 Task: Create in the project AgileBuddy and in the Backlog issue 'Implement a new cloud-based customer relationship management system for a company with advanced lead generation and sales tracking features' a child issue 'Data retention policy enforcement and auditing', and assign it to team member softage.2@softage.net. Create in the project AgileBuddy and in the Backlog issue 'Integrate a new product recommendation feature into an existing e-commerce website to improve product discoverability and sales conversion' a child issue 'Serverless computing application deployment automation and optimization', and assign it to team member softage.3@softage.net
Action: Mouse scrolled (300, 302) with delta (0, 0)
Screenshot: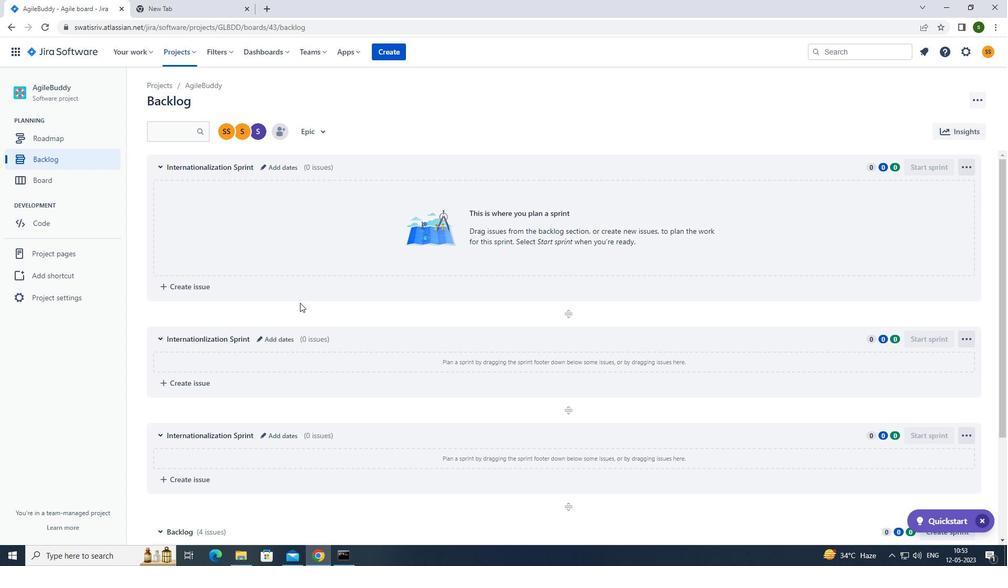 
Action: Mouse scrolled (300, 302) with delta (0, 0)
Screenshot: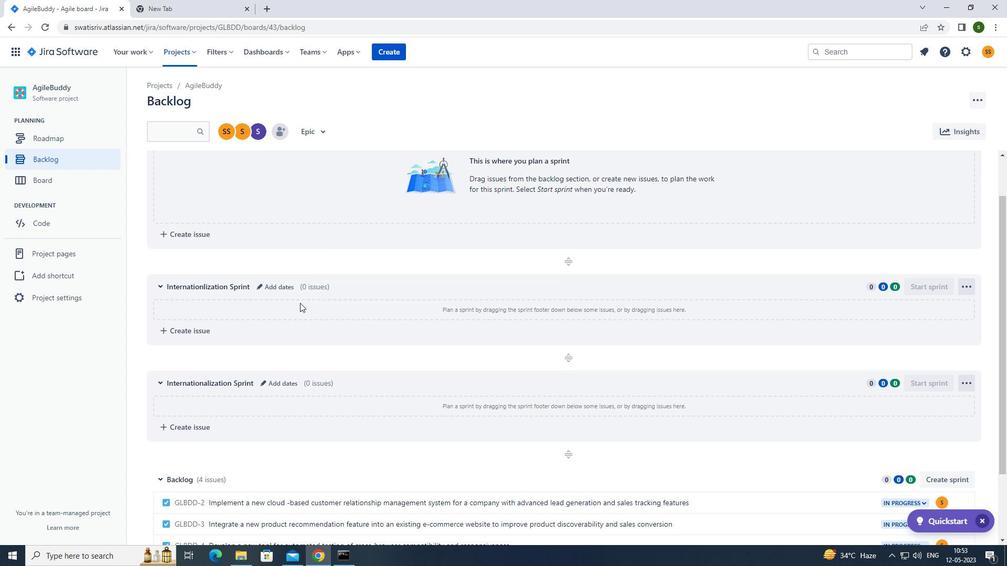 
Action: Mouse scrolled (300, 302) with delta (0, 0)
Screenshot: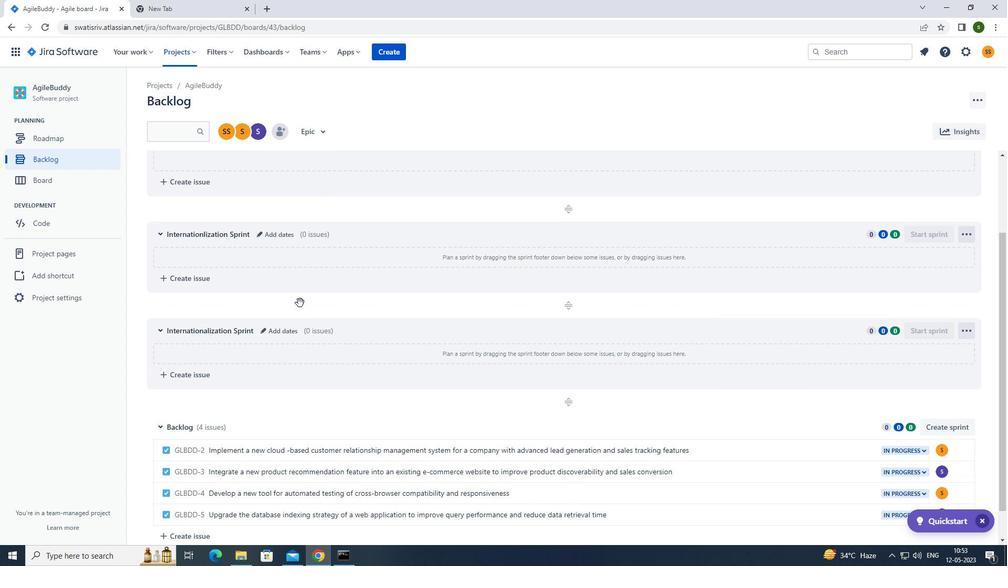 
Action: Mouse scrolled (300, 302) with delta (0, 0)
Screenshot: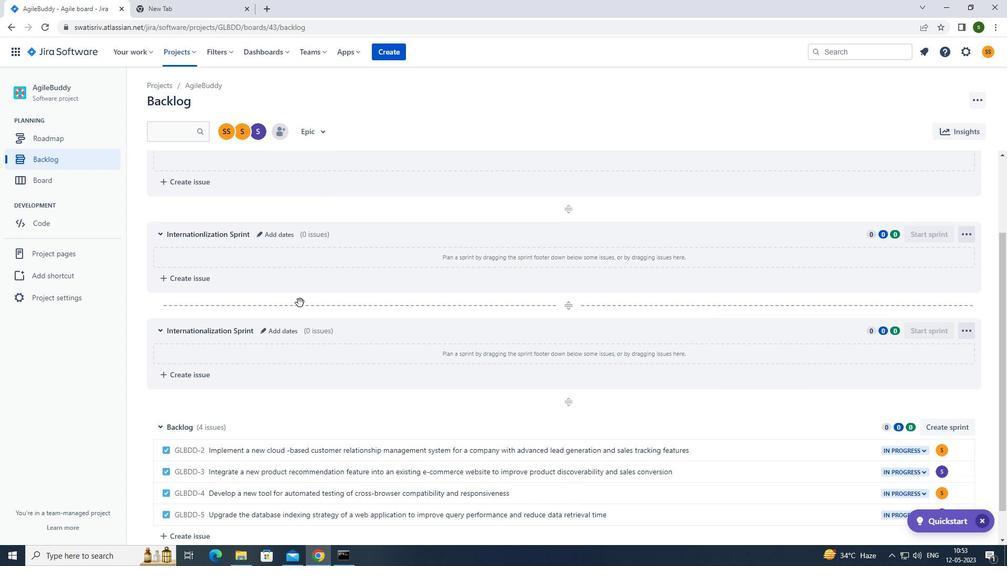 
Action: Mouse moved to (772, 419)
Screenshot: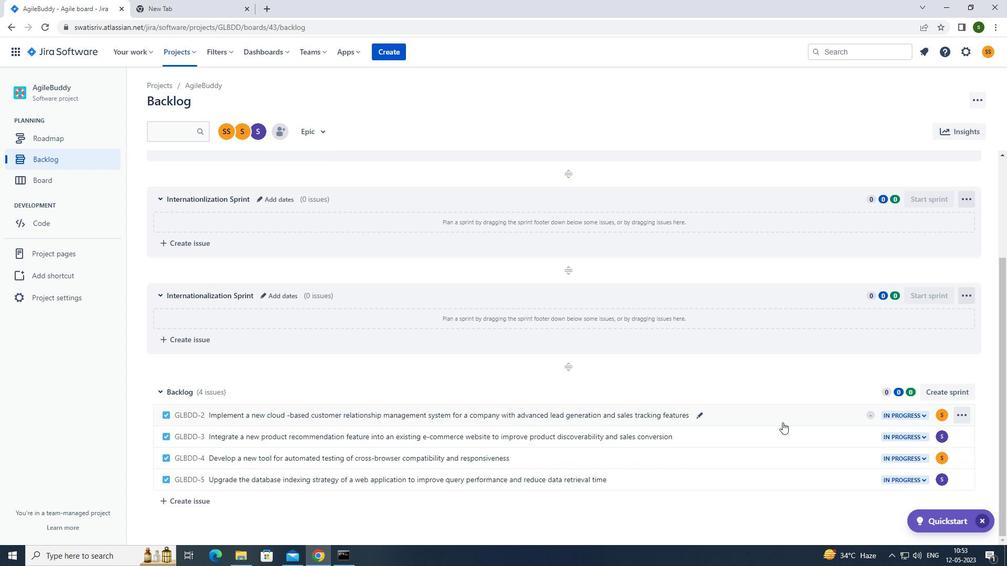 
Action: Mouse pressed left at (772, 419)
Screenshot: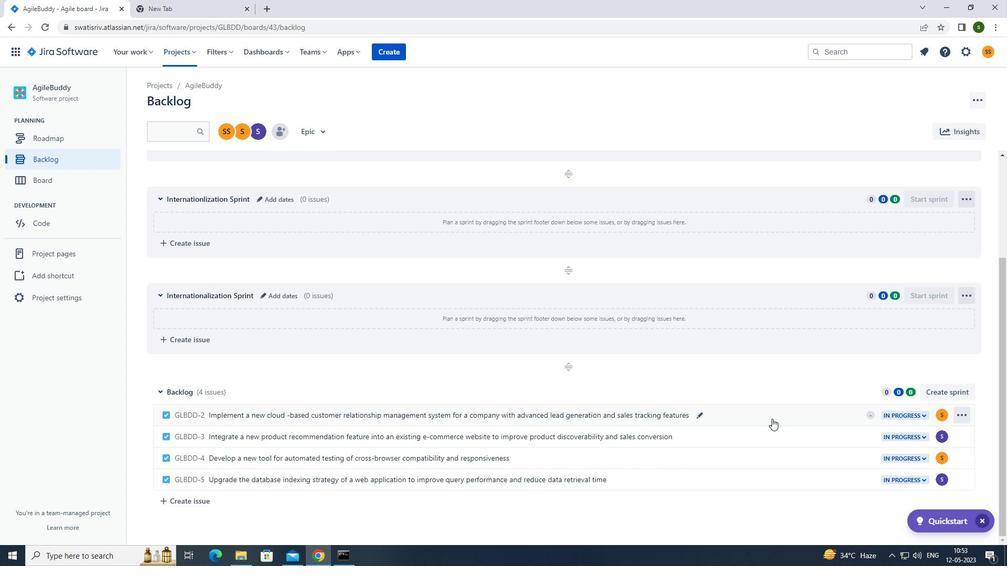 
Action: Mouse moved to (821, 284)
Screenshot: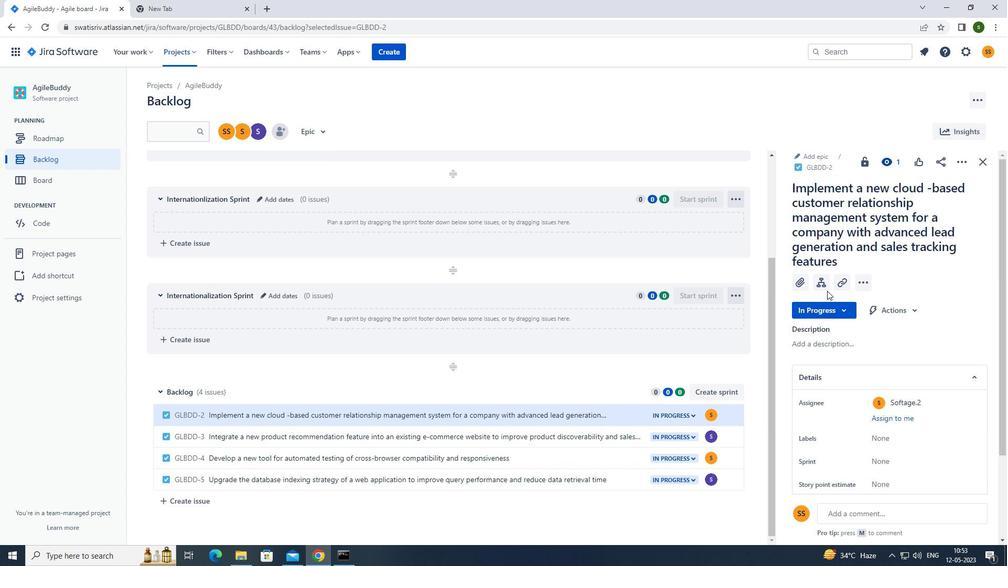 
Action: Mouse pressed left at (821, 284)
Screenshot: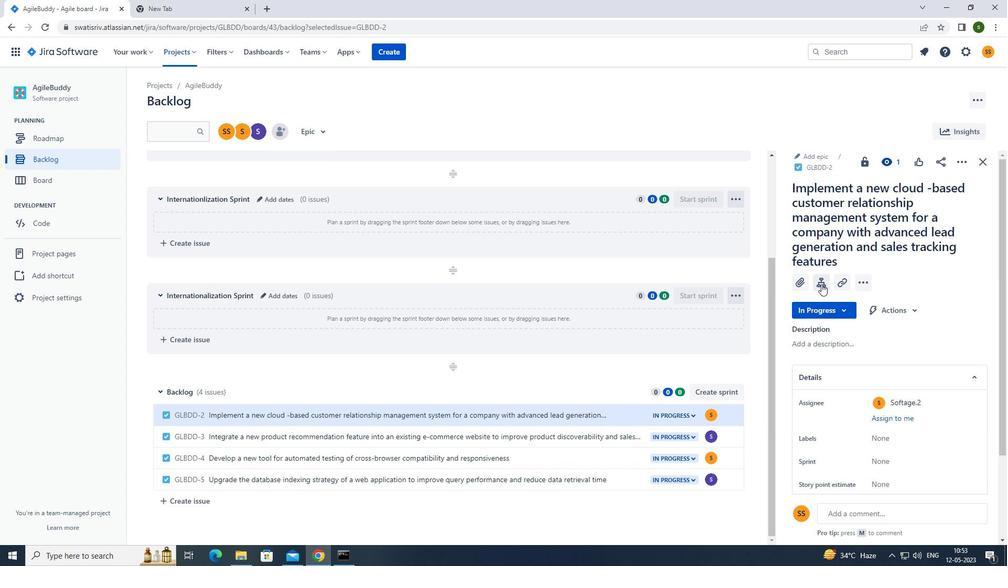 
Action: Mouse moved to (825, 335)
Screenshot: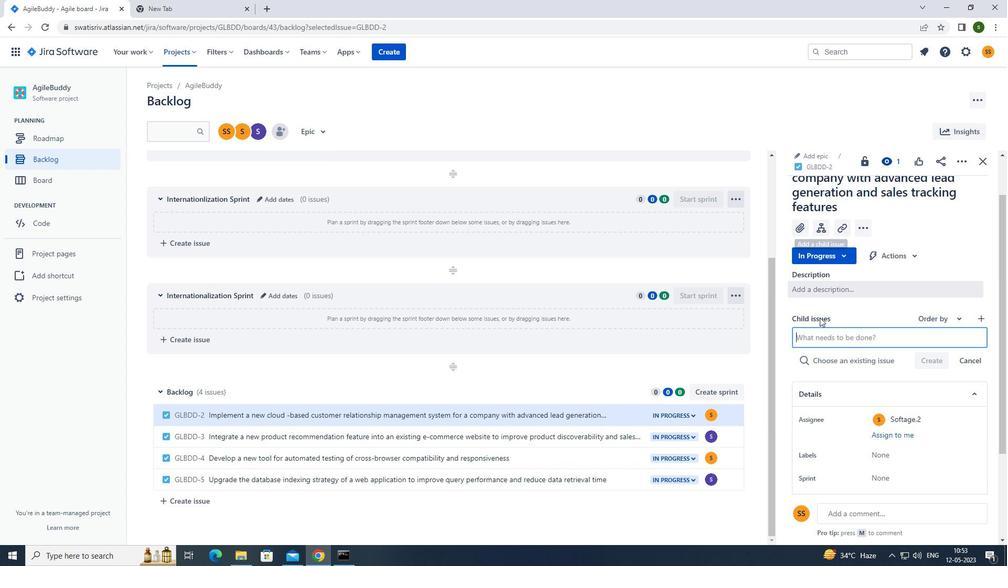 
Action: Mouse pressed left at (825, 335)
Screenshot: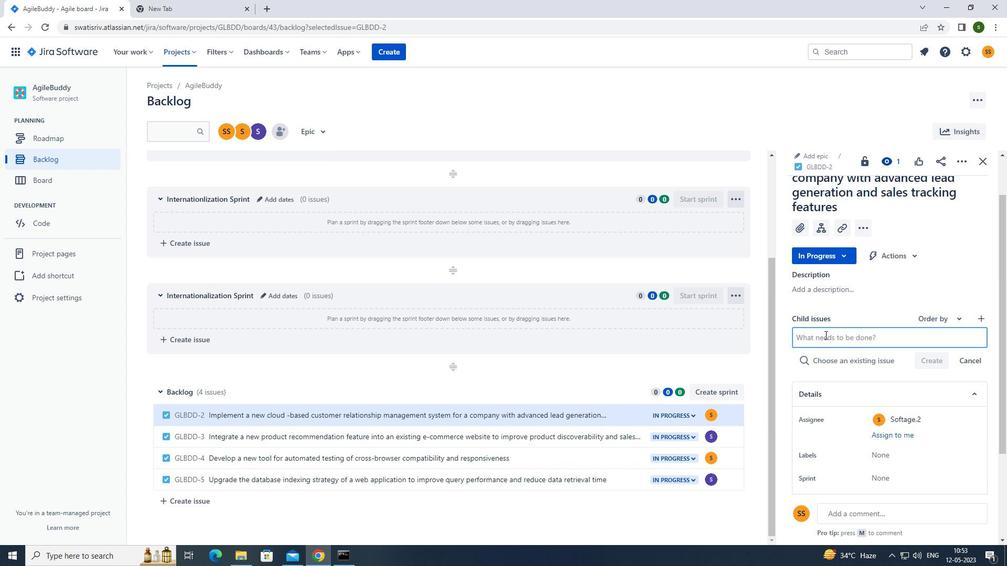 
Action: Mouse moved to (793, 325)
Screenshot: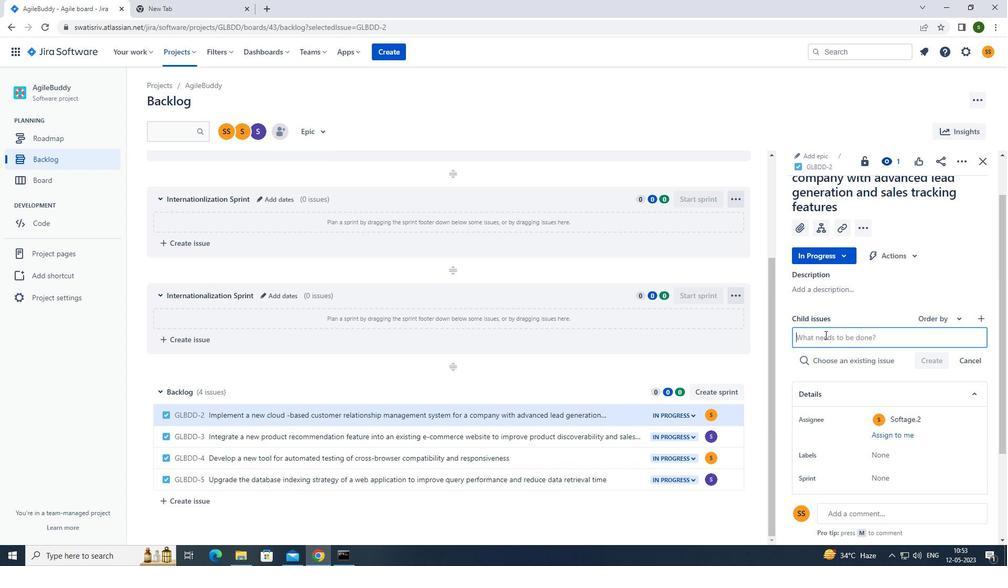 
Action: Key pressed <Key.caps_lock>d<Key.caps_lock>ata<Key.space>retention<Key.space>policy<Key.space>enforcement<Key.space>and<Key.space>auditing<Key.enter>
Screenshot: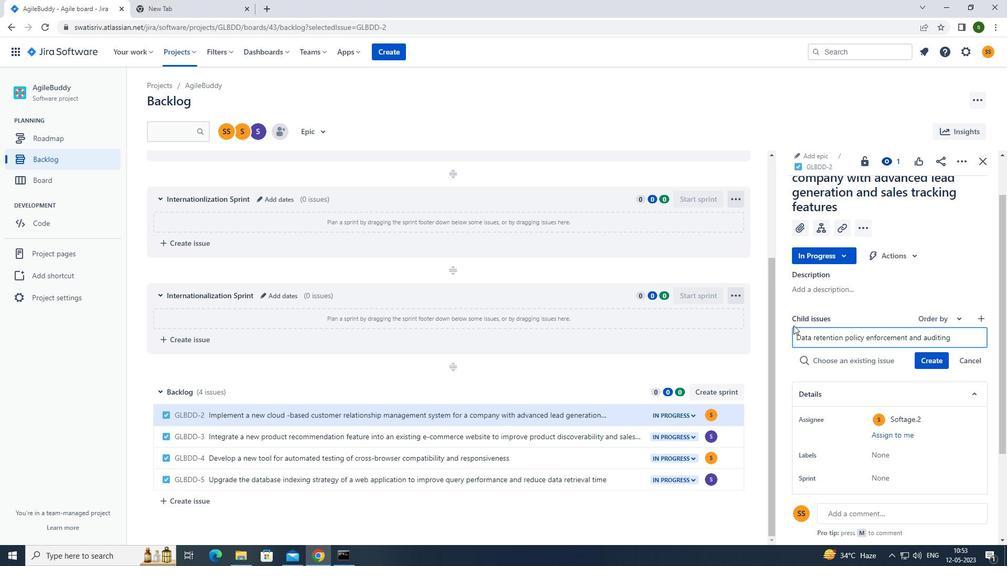 
Action: Mouse moved to (942, 345)
Screenshot: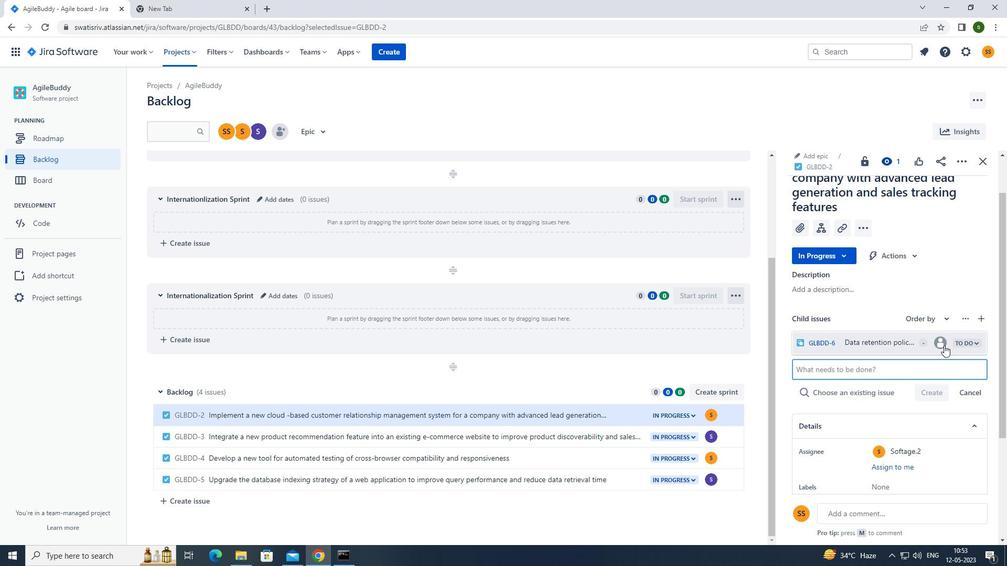 
Action: Mouse pressed left at (942, 345)
Screenshot: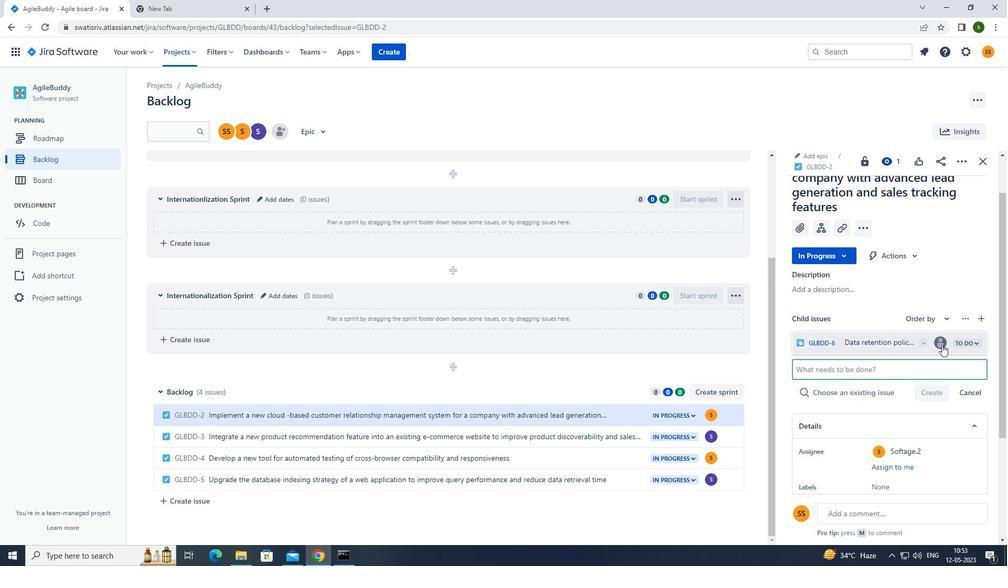 
Action: Mouse moved to (859, 371)
Screenshot: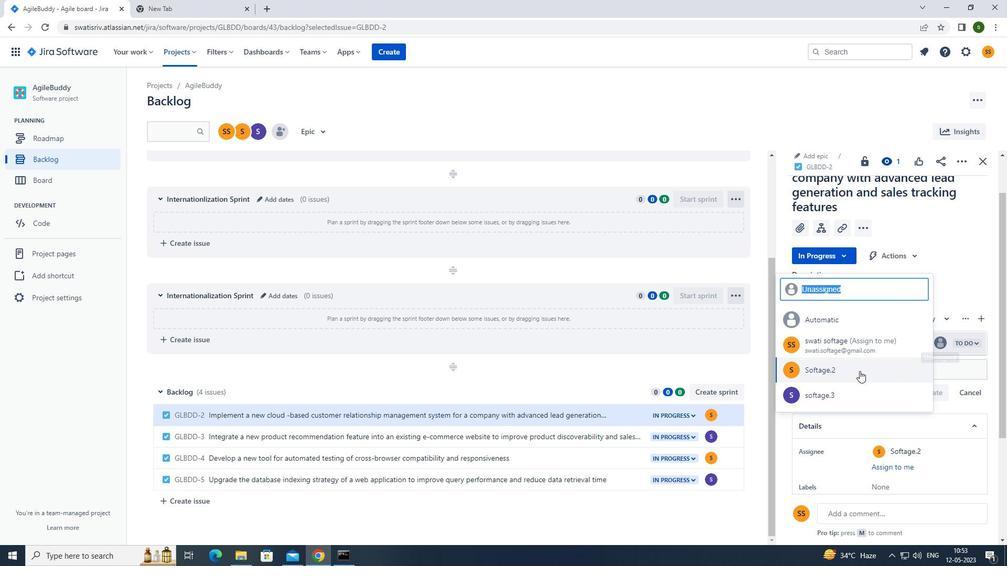 
Action: Mouse pressed left at (859, 371)
Screenshot: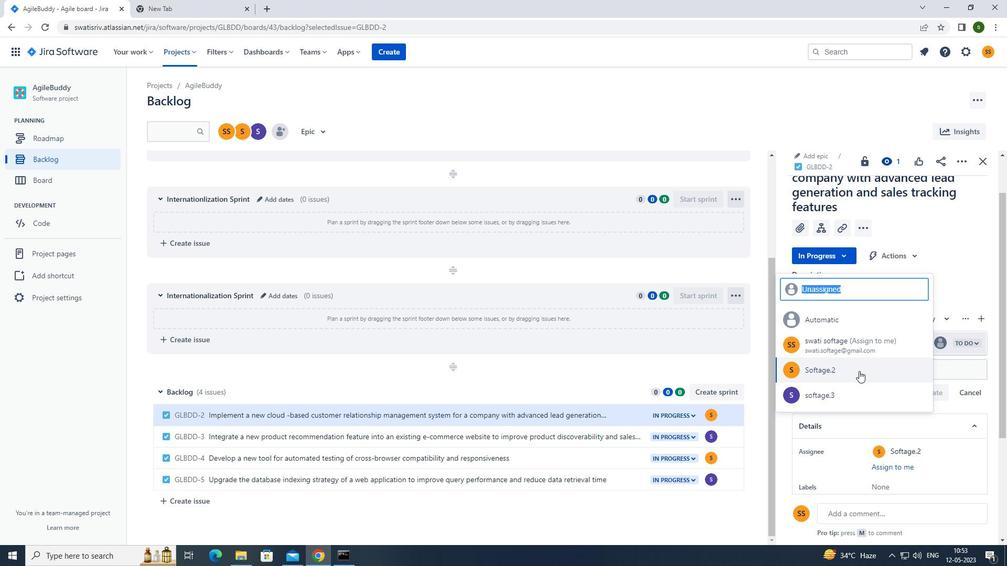 
Action: Mouse moved to (602, 442)
Screenshot: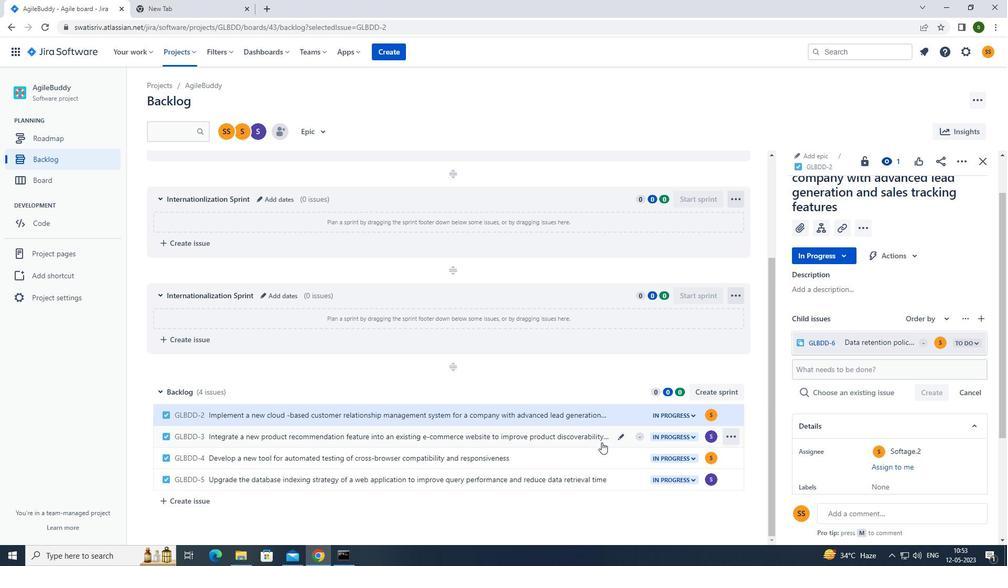 
Action: Mouse pressed left at (602, 442)
Screenshot: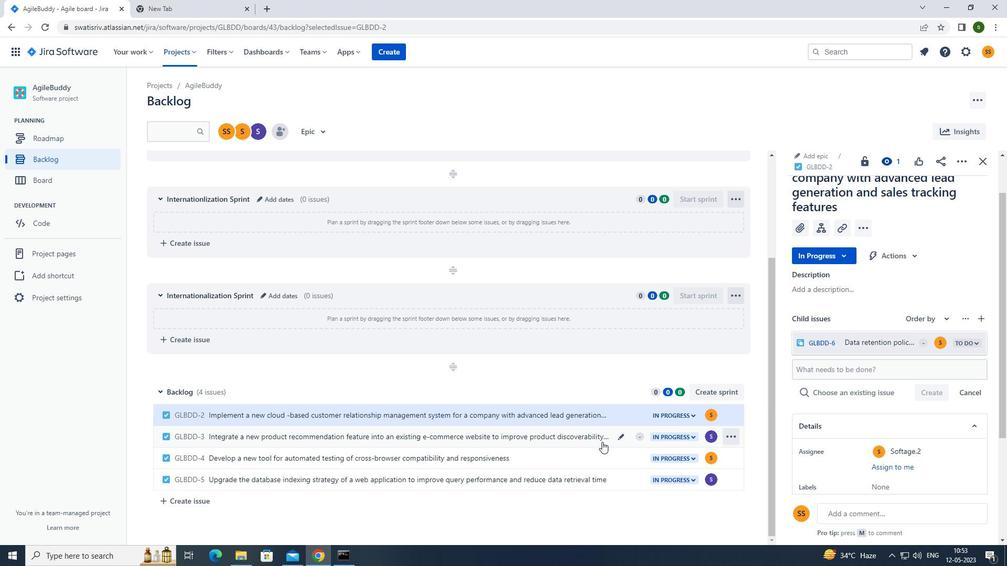 
Action: Mouse moved to (825, 265)
Screenshot: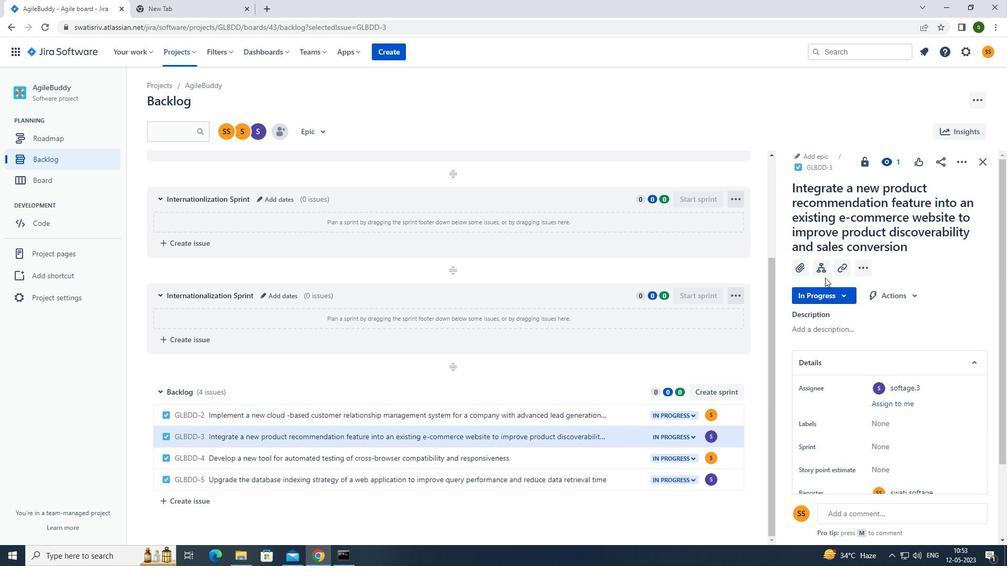 
Action: Mouse pressed left at (825, 265)
Screenshot: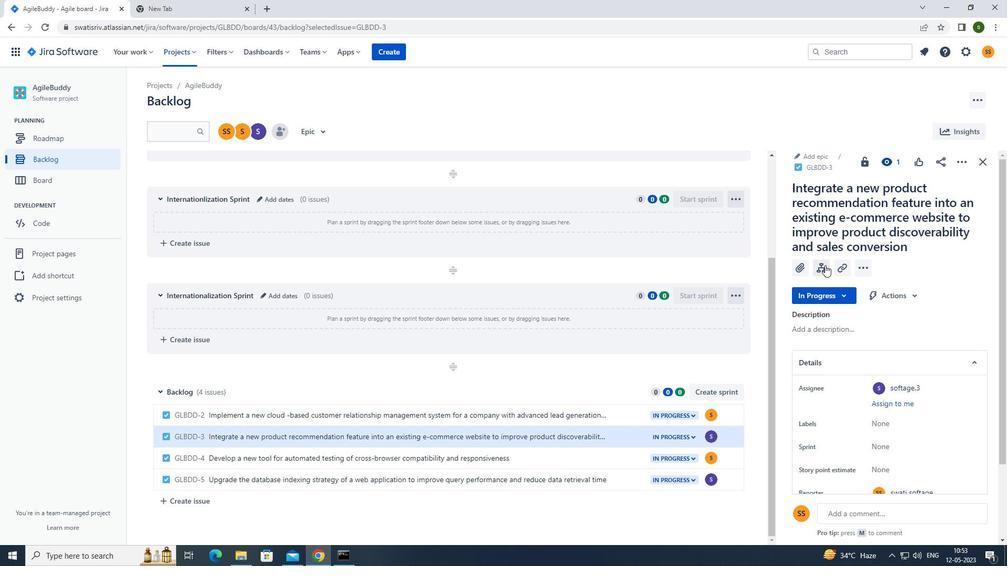 
Action: Mouse moved to (835, 340)
Screenshot: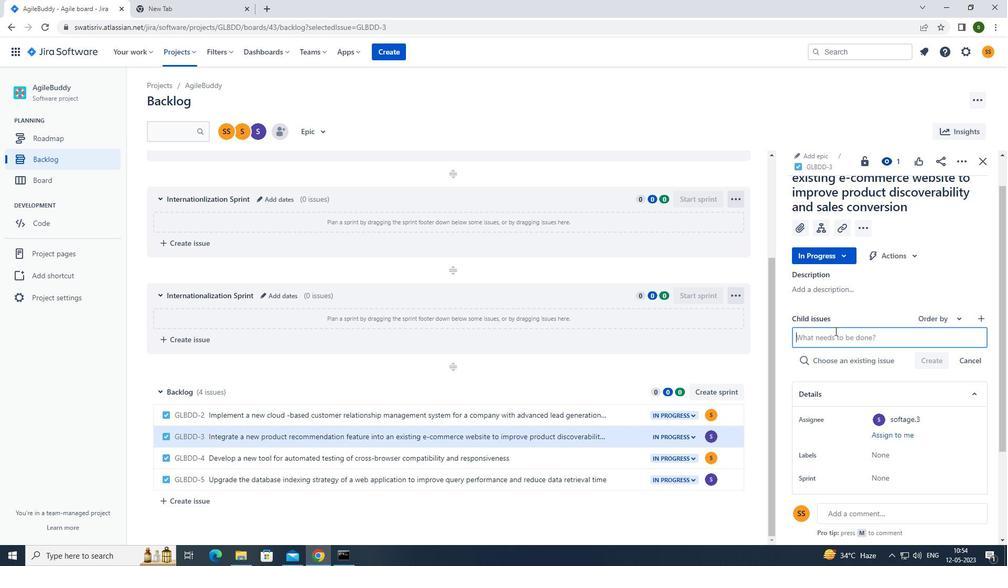 
Action: Mouse pressed left at (835, 340)
Screenshot: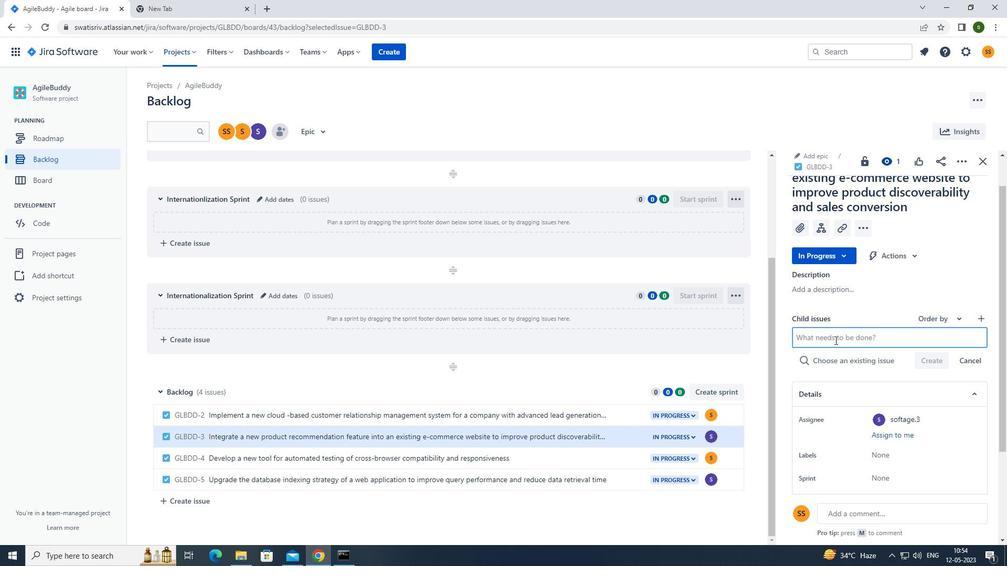 
Action: Mouse moved to (835, 339)
Screenshot: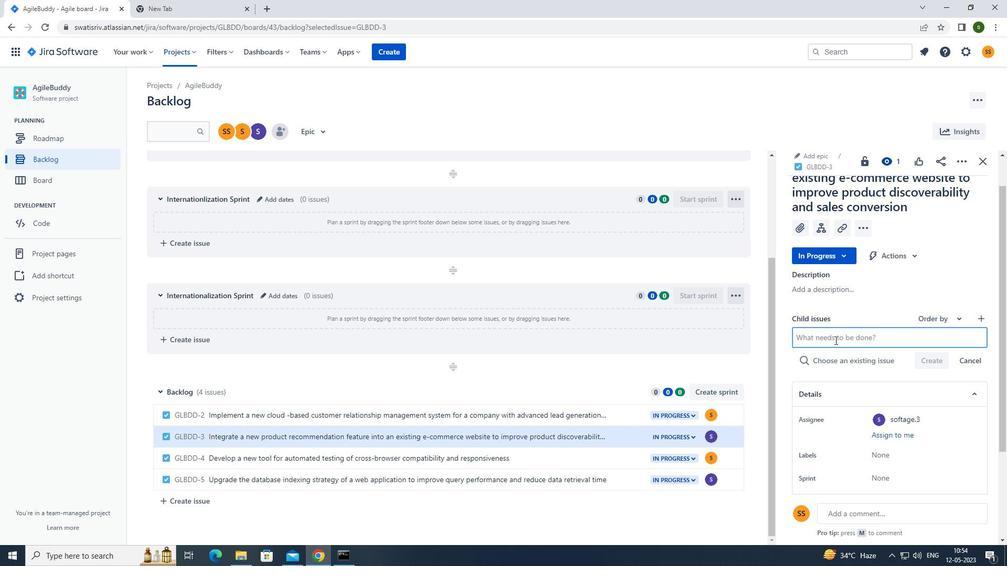 
Action: Key pressed <Key.caps_lock>s<Key.caps_lock>erverless<Key.space>computing<Key.space>application<Key.space>deployment<Key.space>automation<Key.space>and<Key.space>optimization<Key.enter>
Screenshot: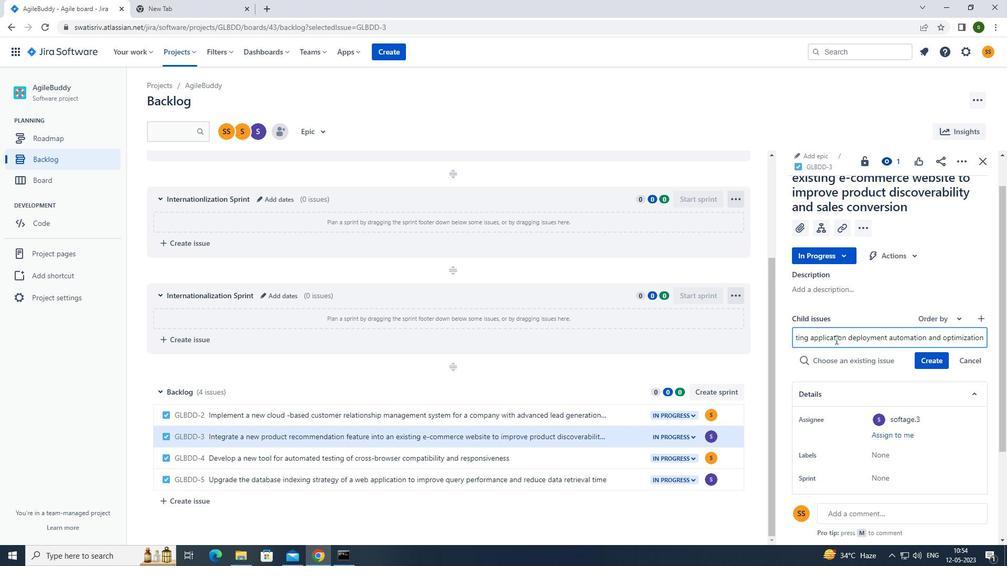 
Action: Mouse moved to (941, 340)
Screenshot: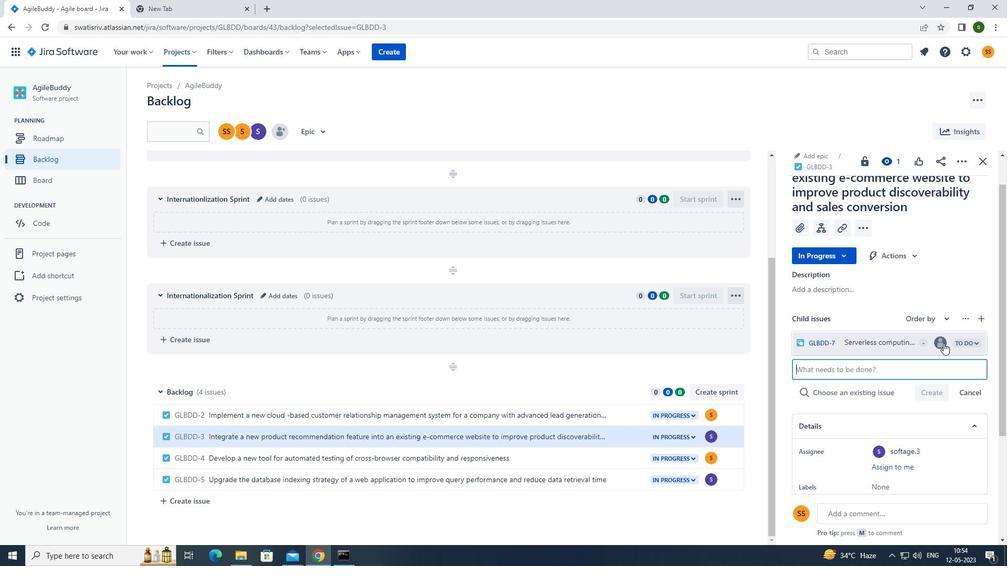 
Action: Mouse pressed left at (941, 340)
Screenshot: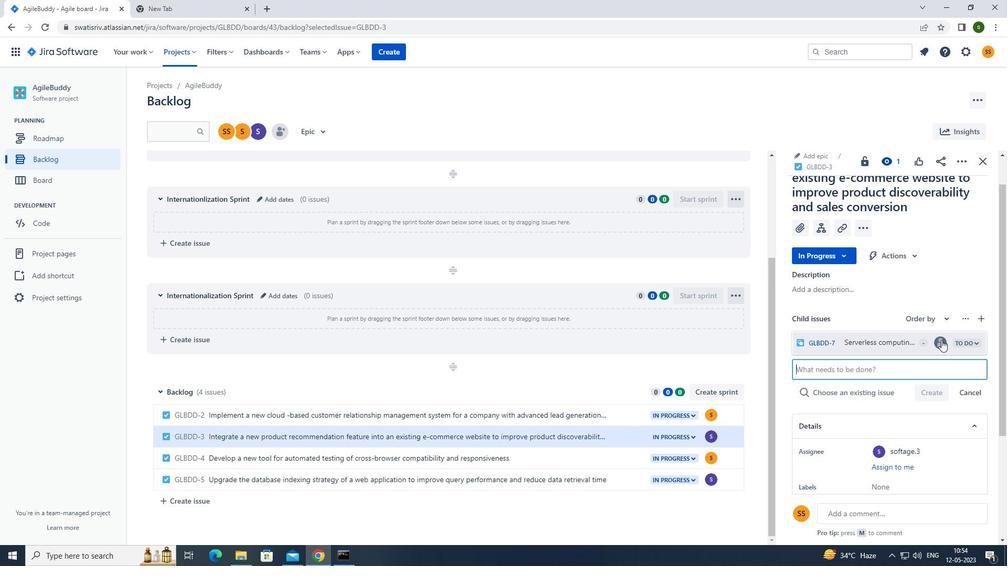 
Action: Mouse moved to (846, 392)
Screenshot: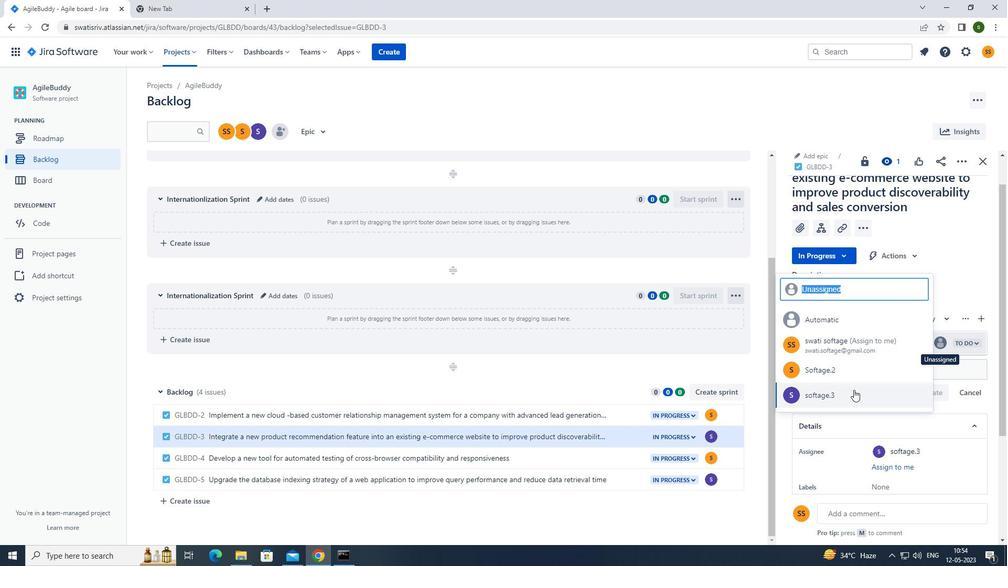 
Action: Mouse pressed left at (846, 392)
Screenshot: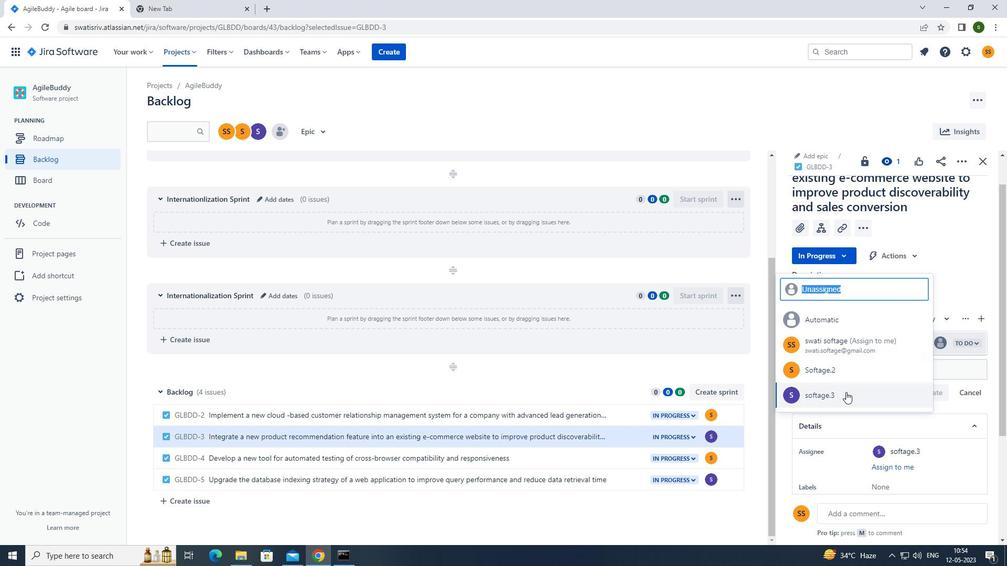 
Action: Mouse moved to (738, 380)
Screenshot: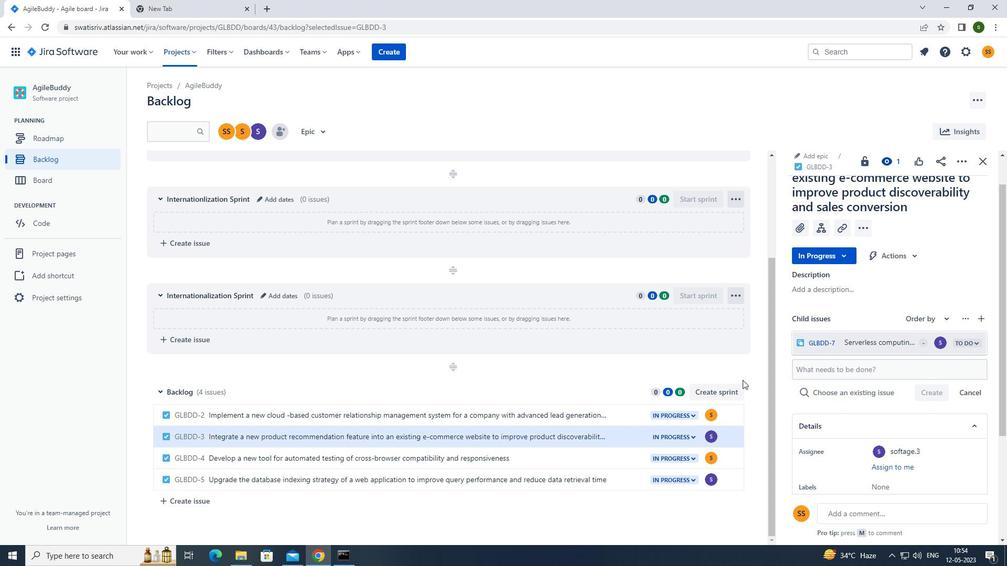 
